 Task: Add 13/15 Count EZ Peel Large Shrimp Raw to the cart.
Action: Mouse moved to (25, 141)
Screenshot: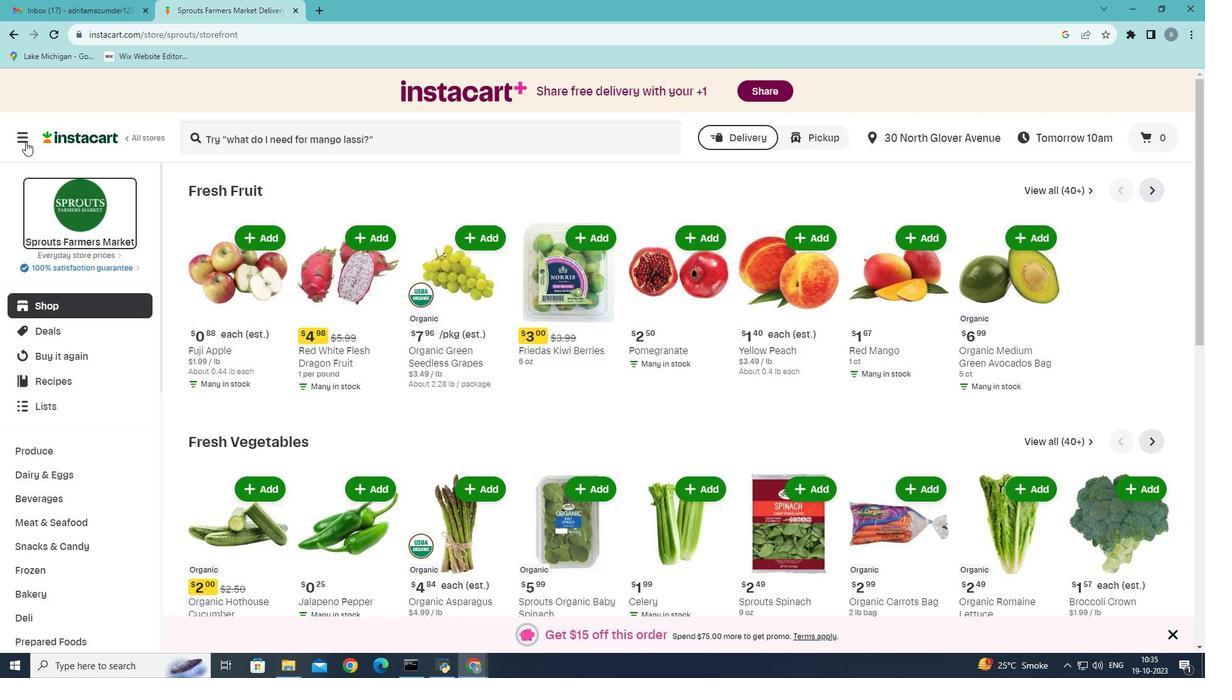
Action: Mouse pressed left at (25, 141)
Screenshot: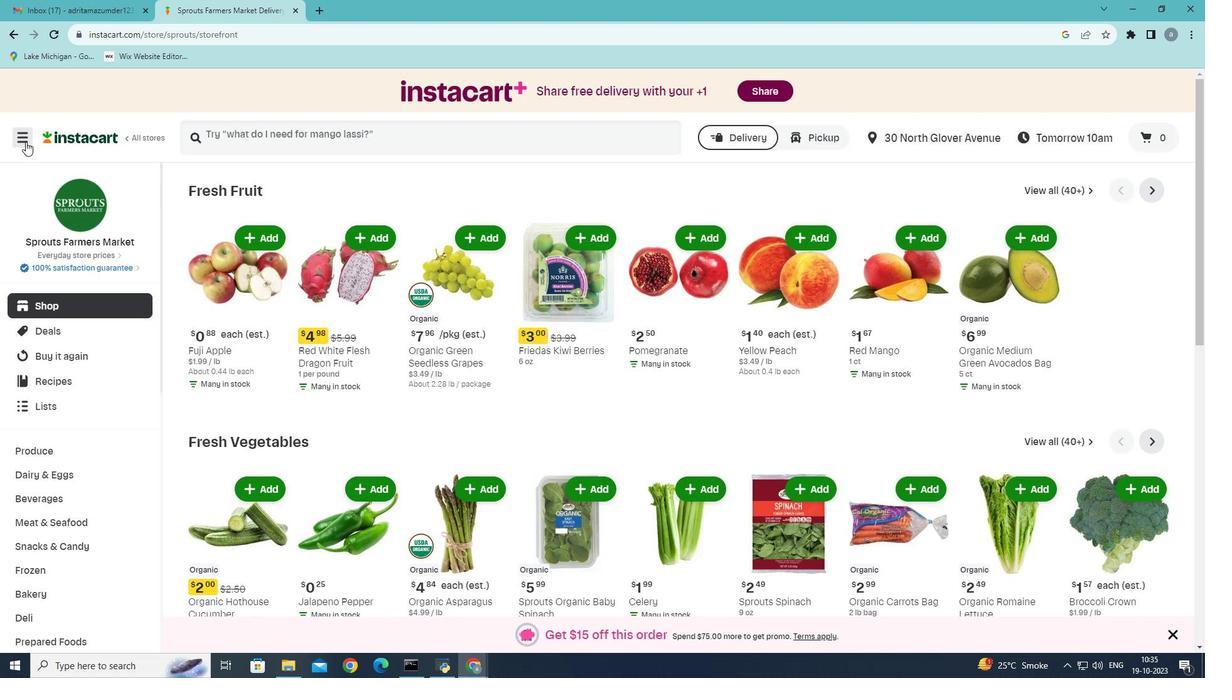 
Action: Mouse moved to (75, 361)
Screenshot: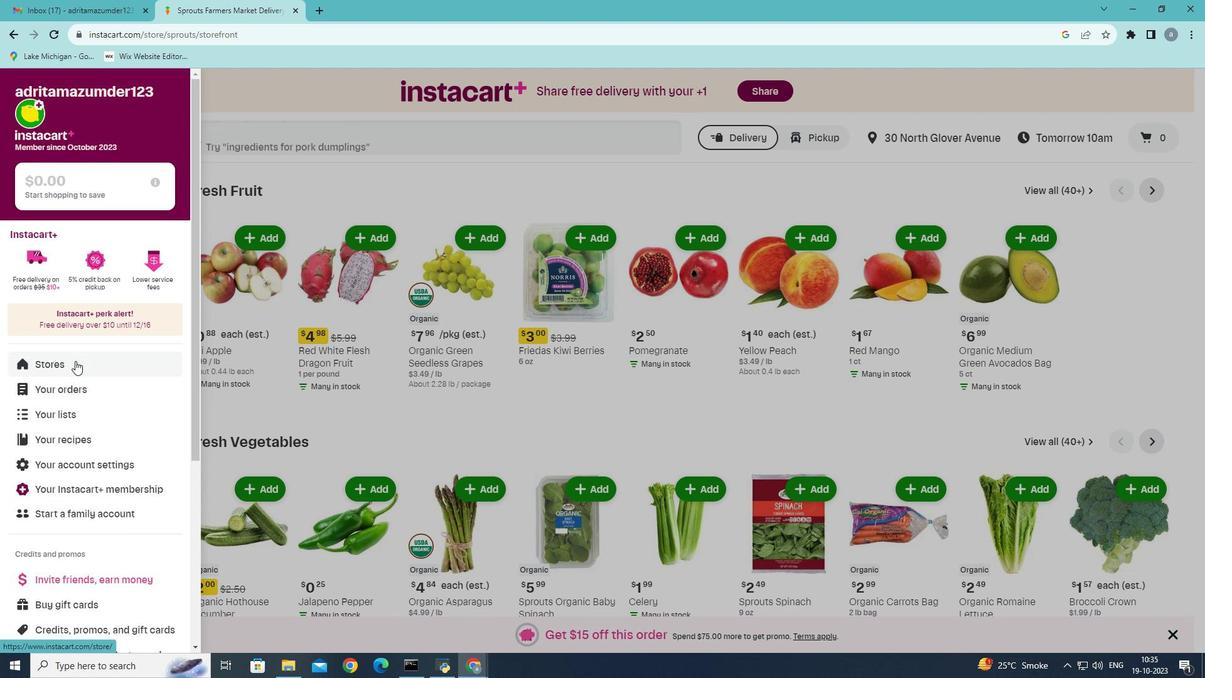 
Action: Mouse pressed left at (75, 361)
Screenshot: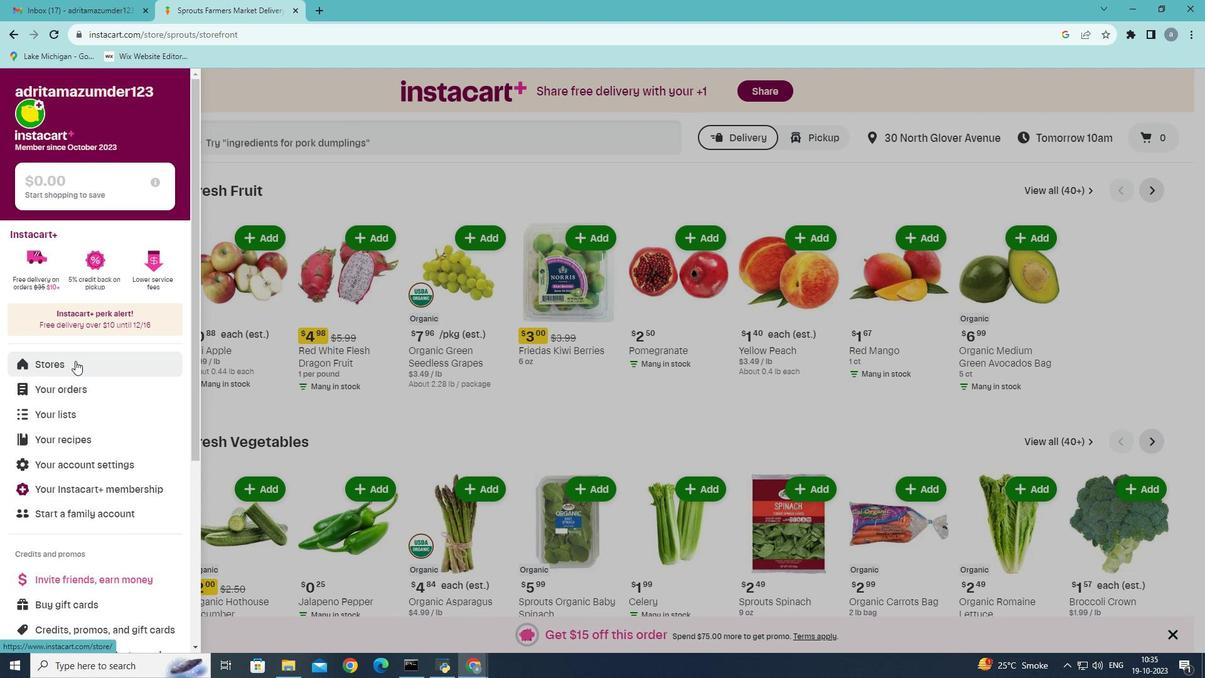 
Action: Mouse moved to (291, 148)
Screenshot: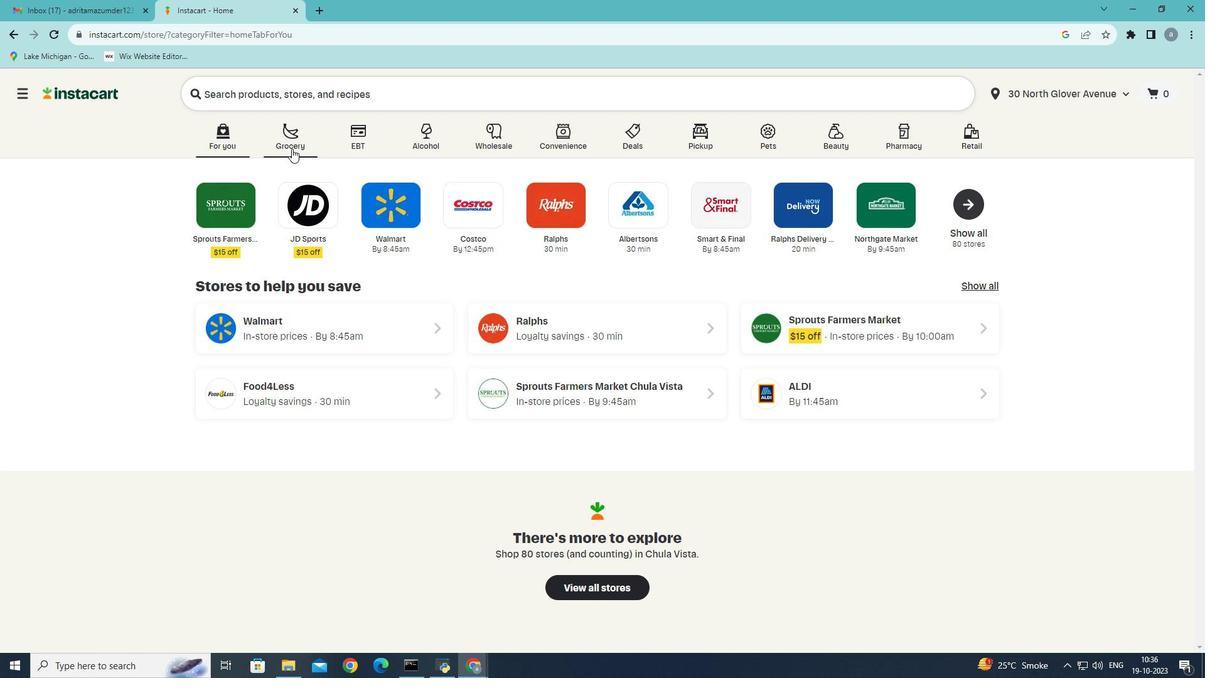 
Action: Mouse pressed left at (291, 148)
Screenshot: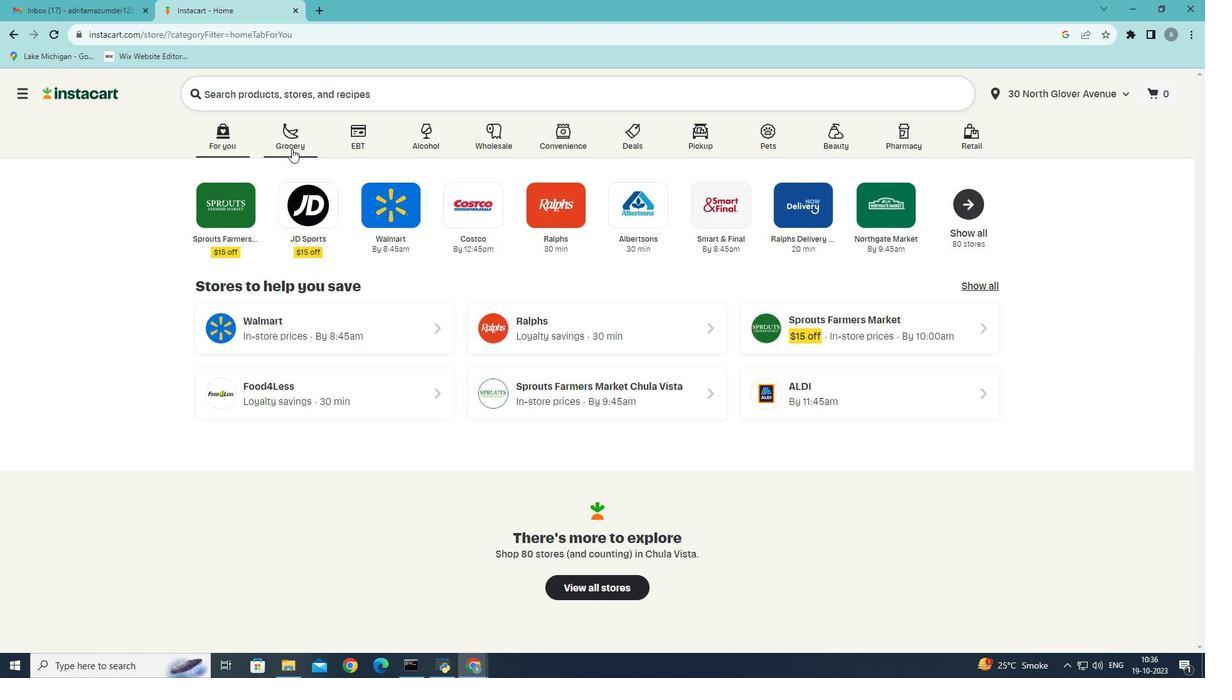 
Action: Mouse moved to (278, 364)
Screenshot: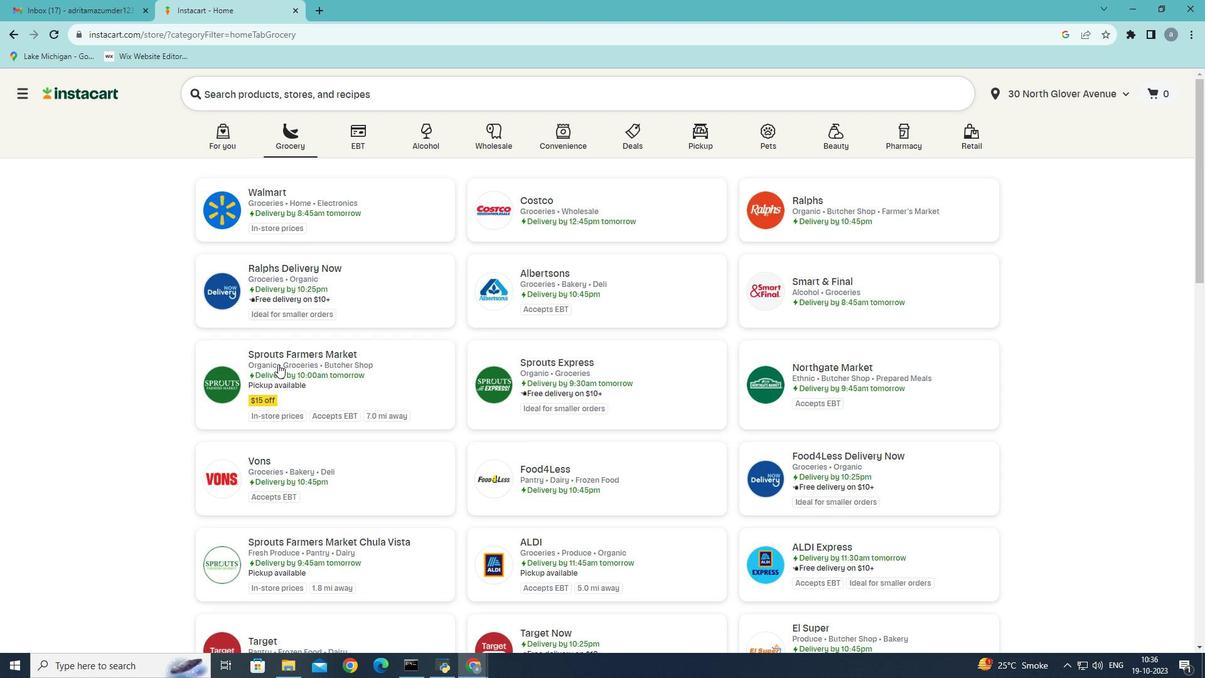 
Action: Mouse pressed left at (278, 364)
Screenshot: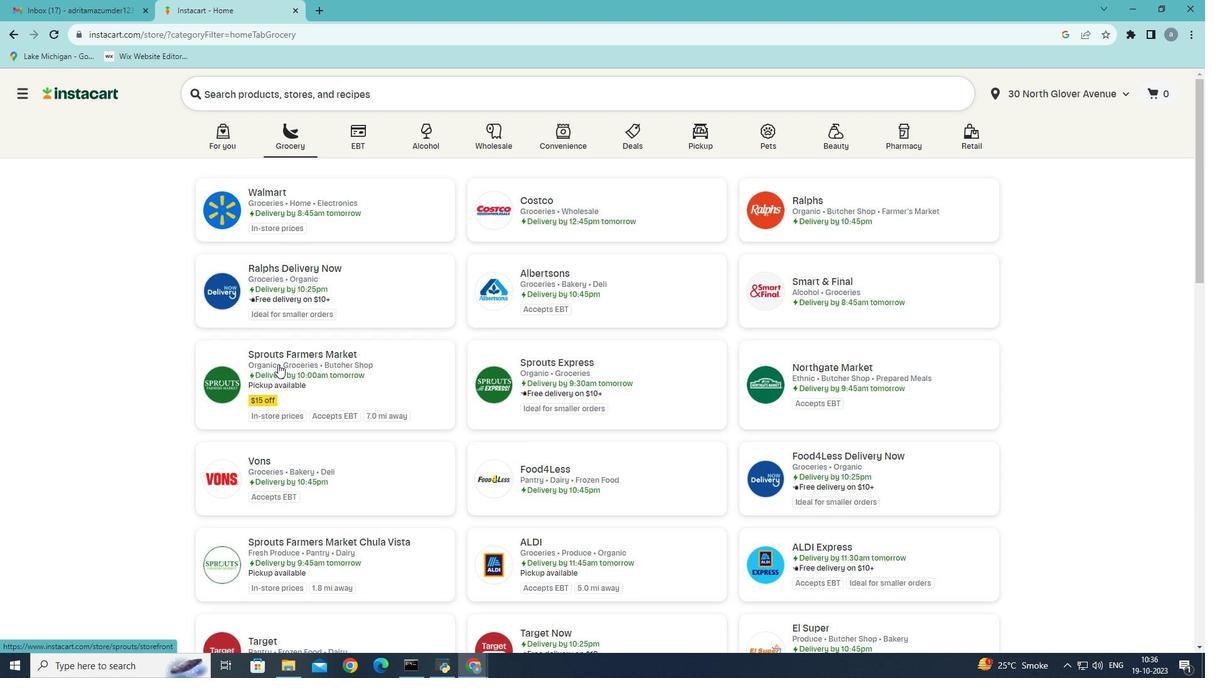 
Action: Mouse moved to (78, 526)
Screenshot: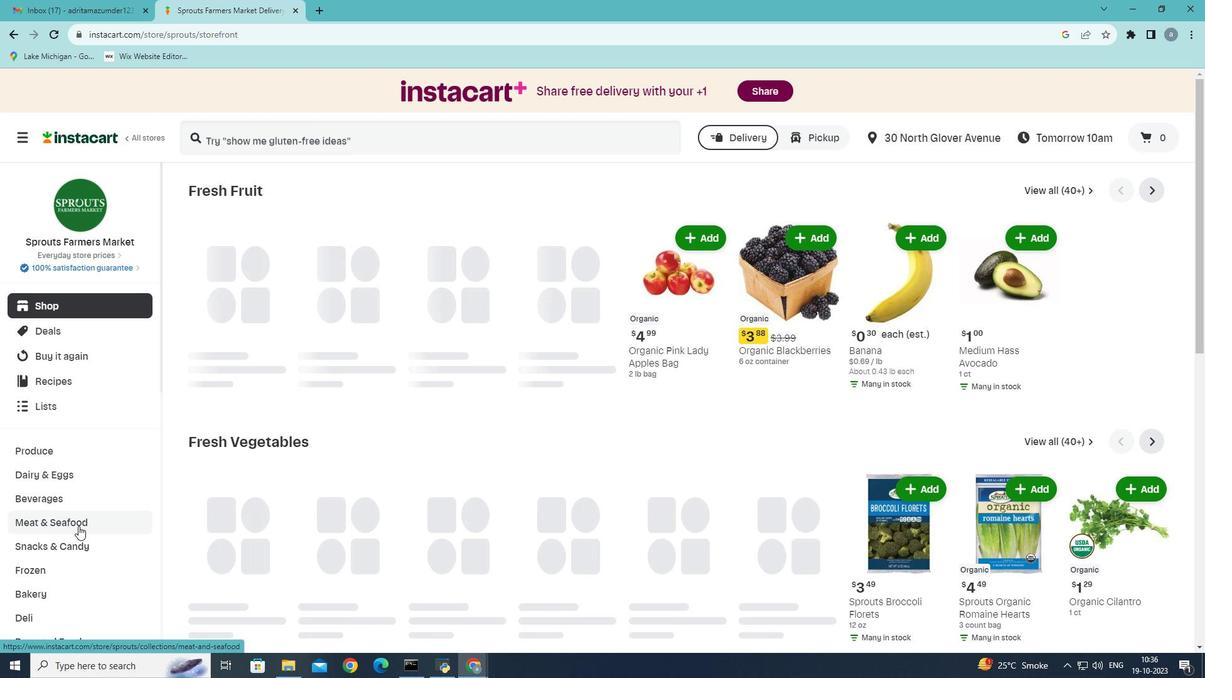 
Action: Mouse pressed left at (78, 526)
Screenshot: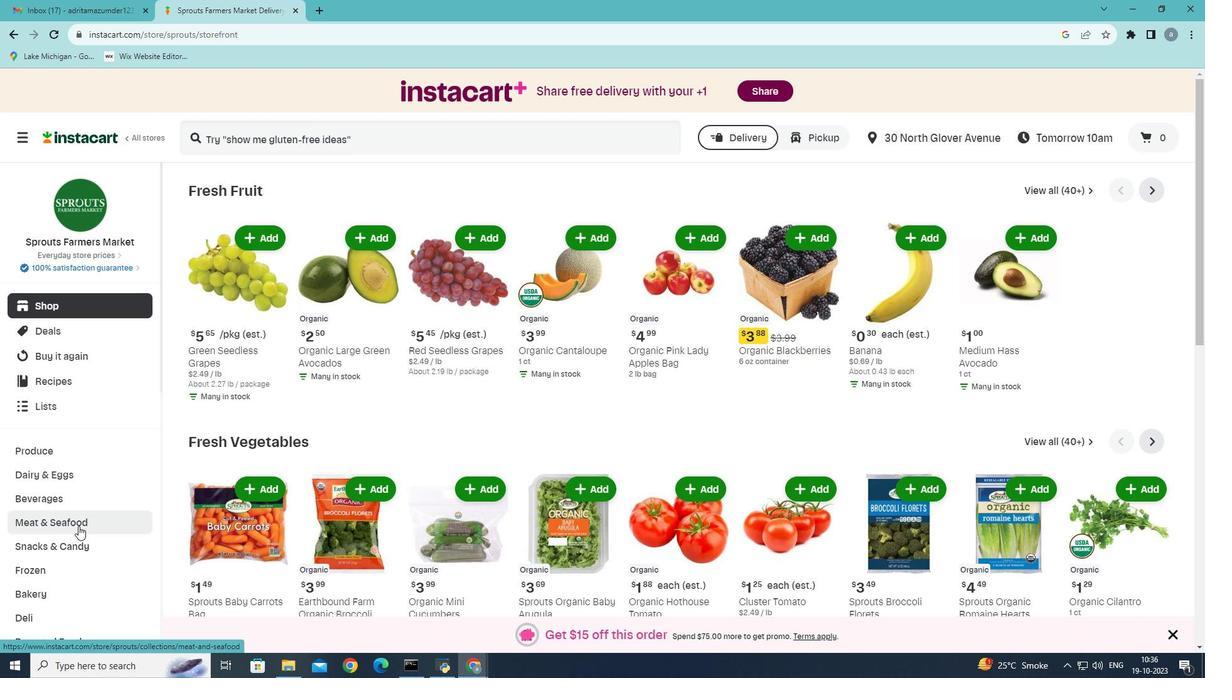 
Action: Mouse moved to (553, 218)
Screenshot: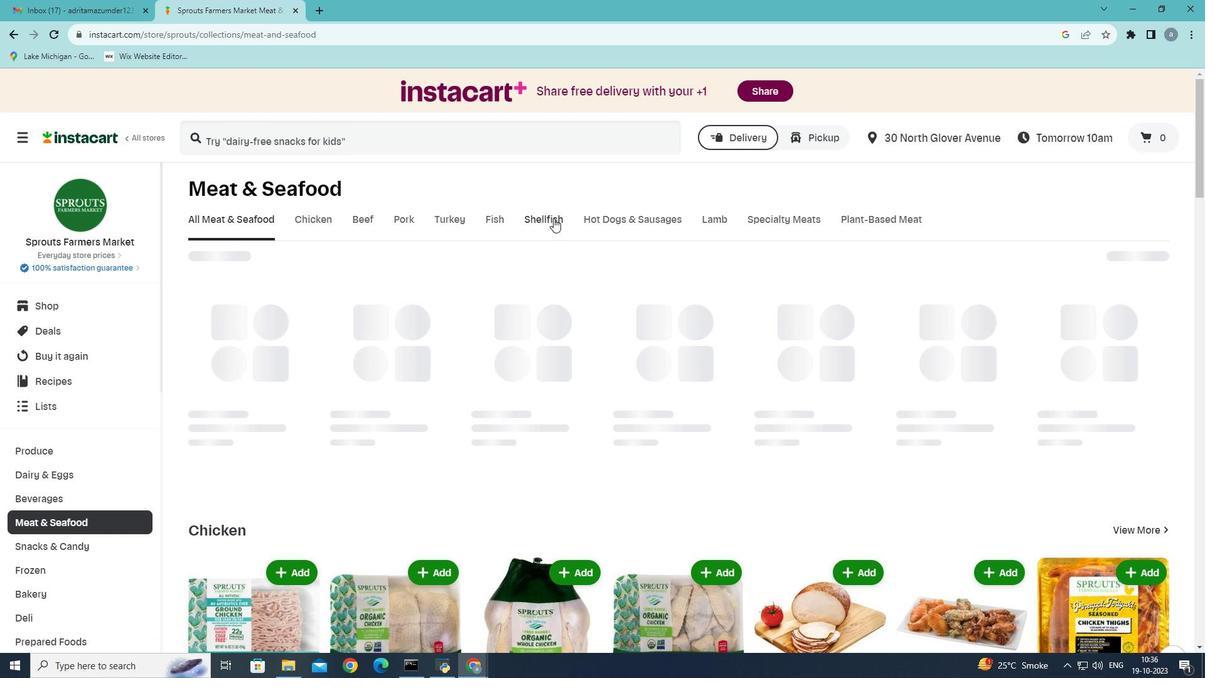 
Action: Mouse pressed left at (553, 218)
Screenshot: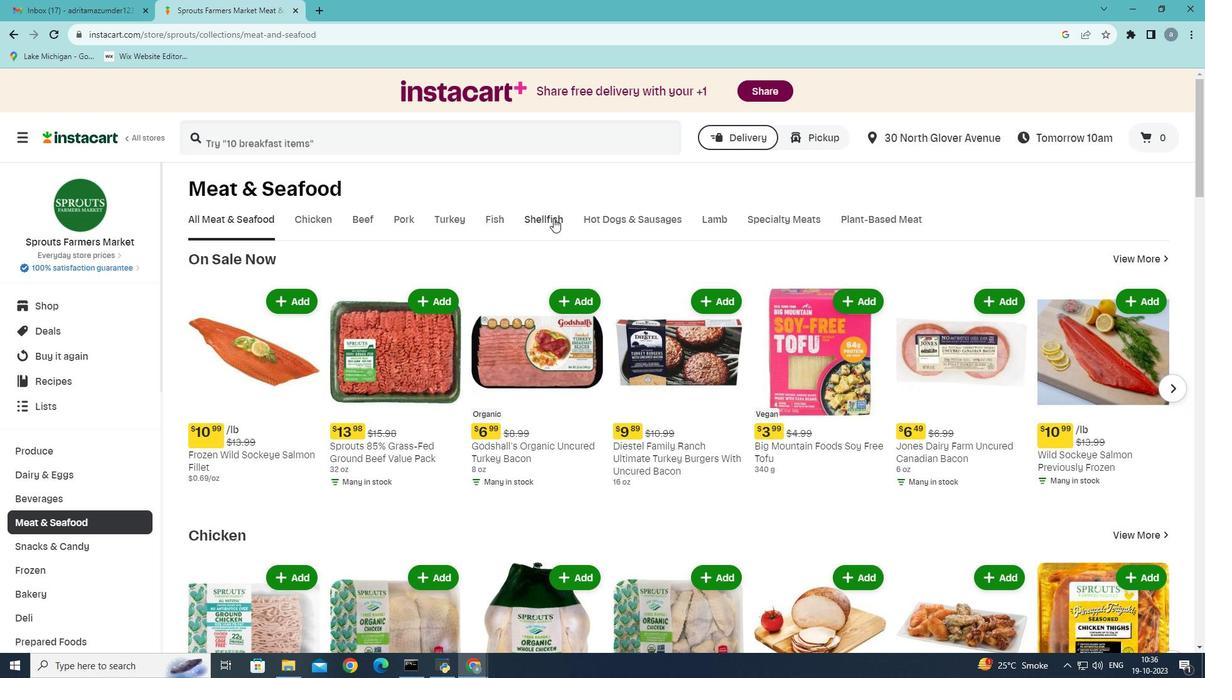 
Action: Mouse moved to (313, 274)
Screenshot: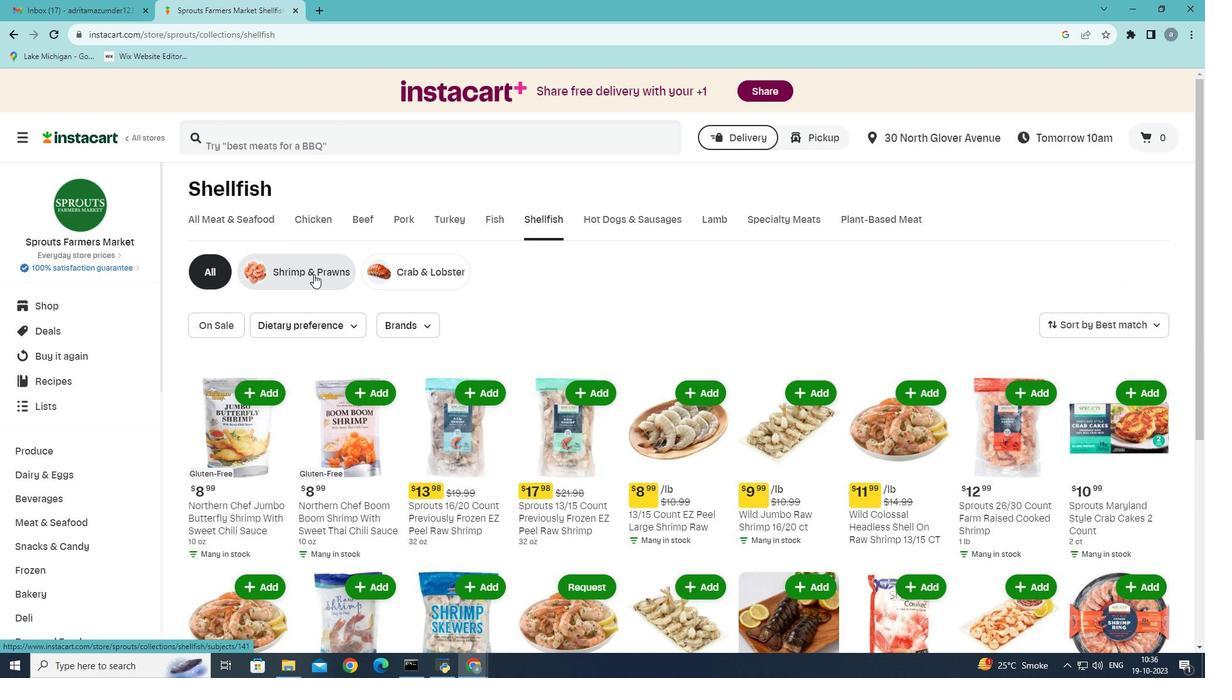 
Action: Mouse pressed left at (313, 274)
Screenshot: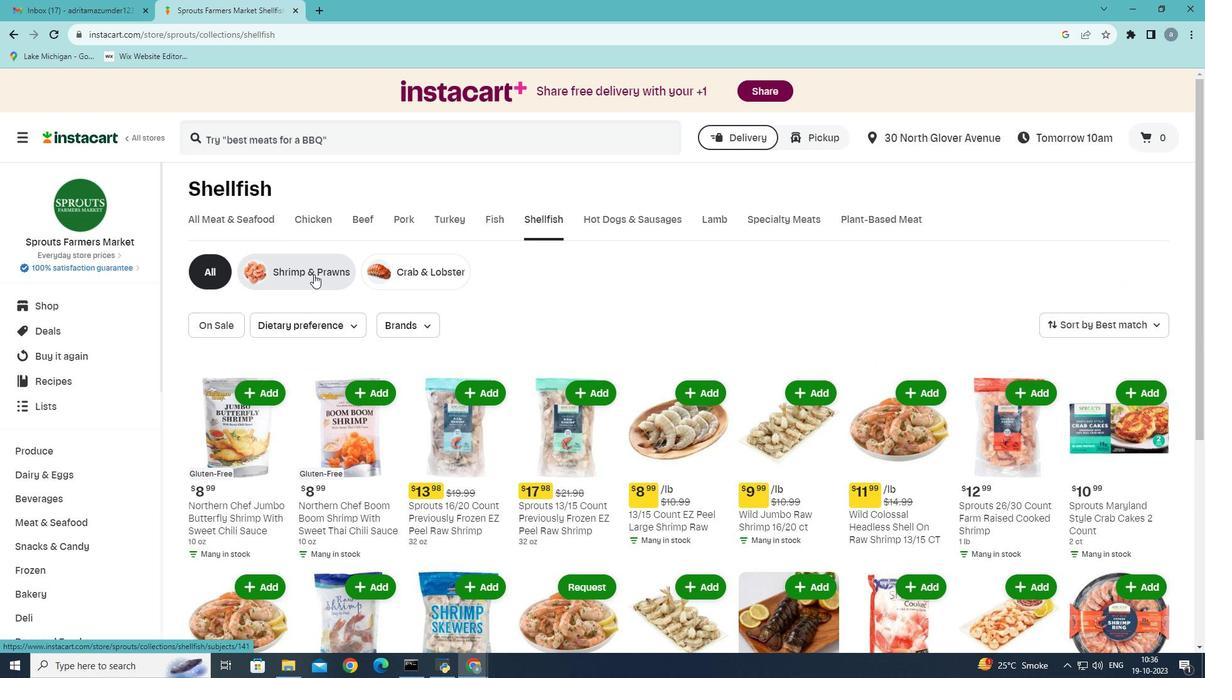 
Action: Mouse moved to (1099, 524)
Screenshot: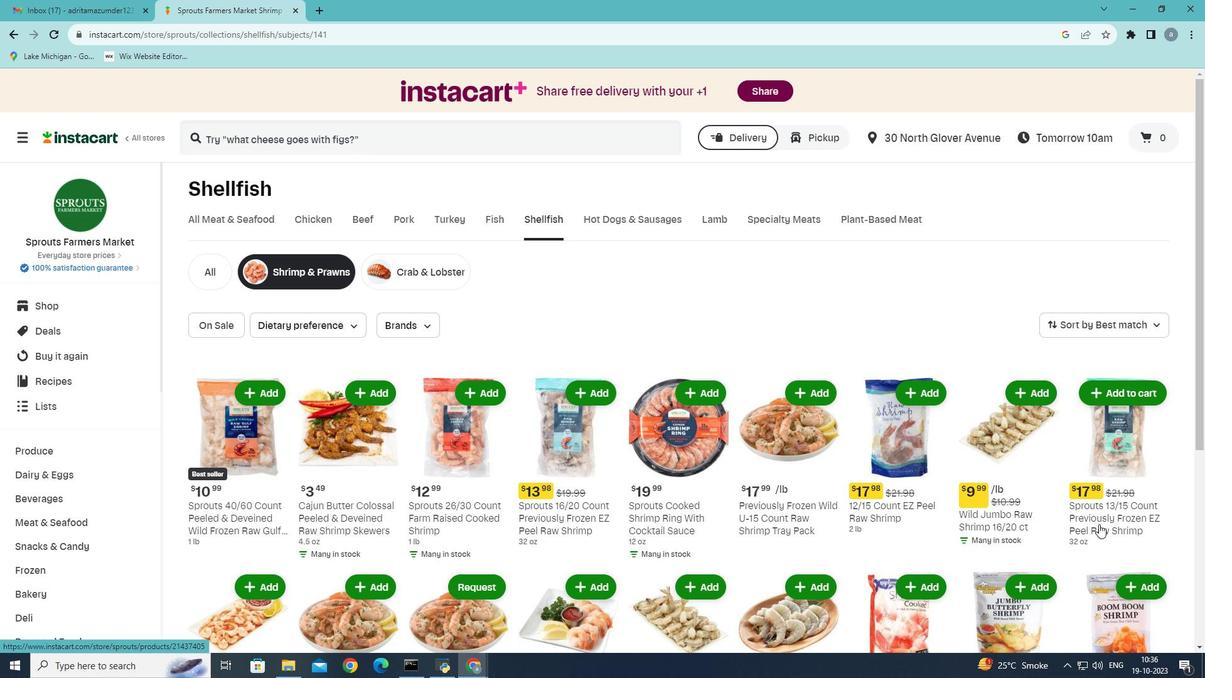 
Action: Mouse scrolled (1099, 523) with delta (0, 0)
Screenshot: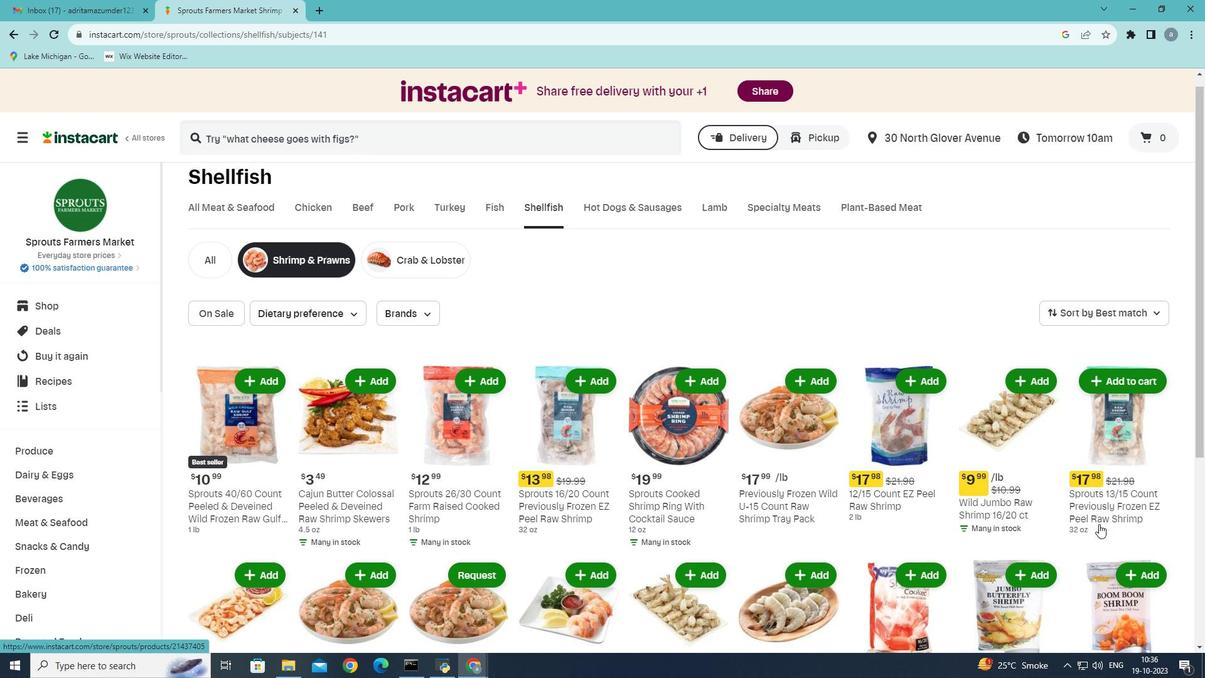 
Action: Mouse scrolled (1099, 523) with delta (0, 0)
Screenshot: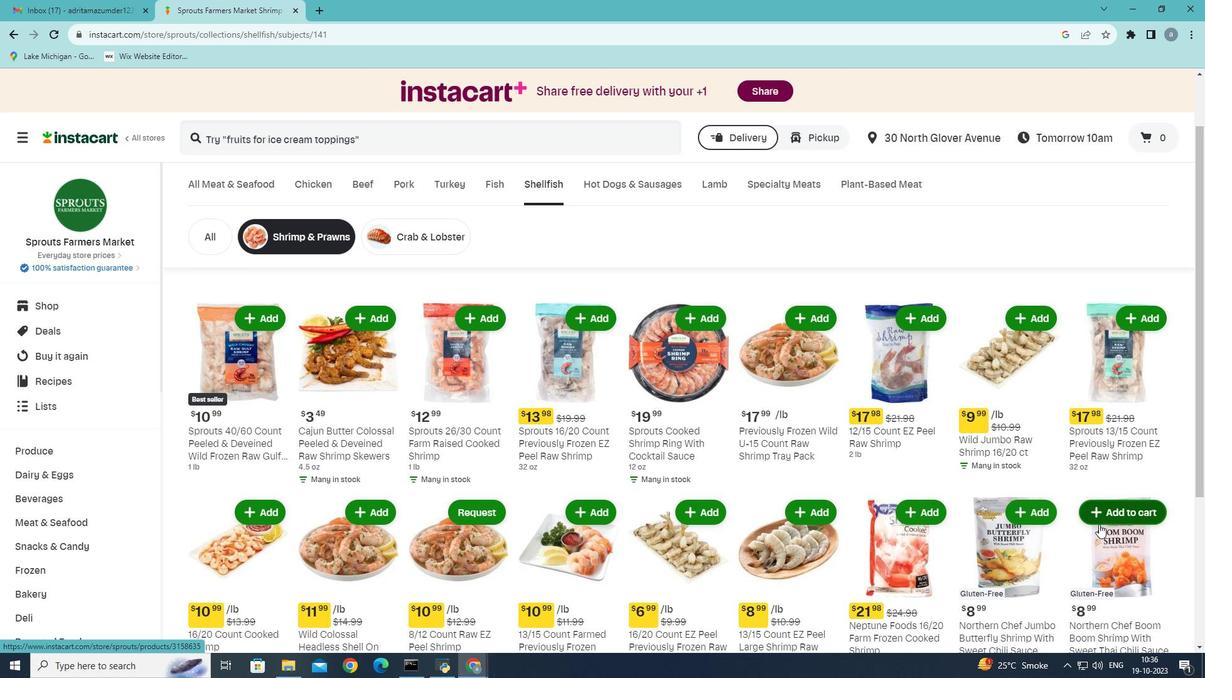 
Action: Mouse scrolled (1099, 523) with delta (0, 0)
Screenshot: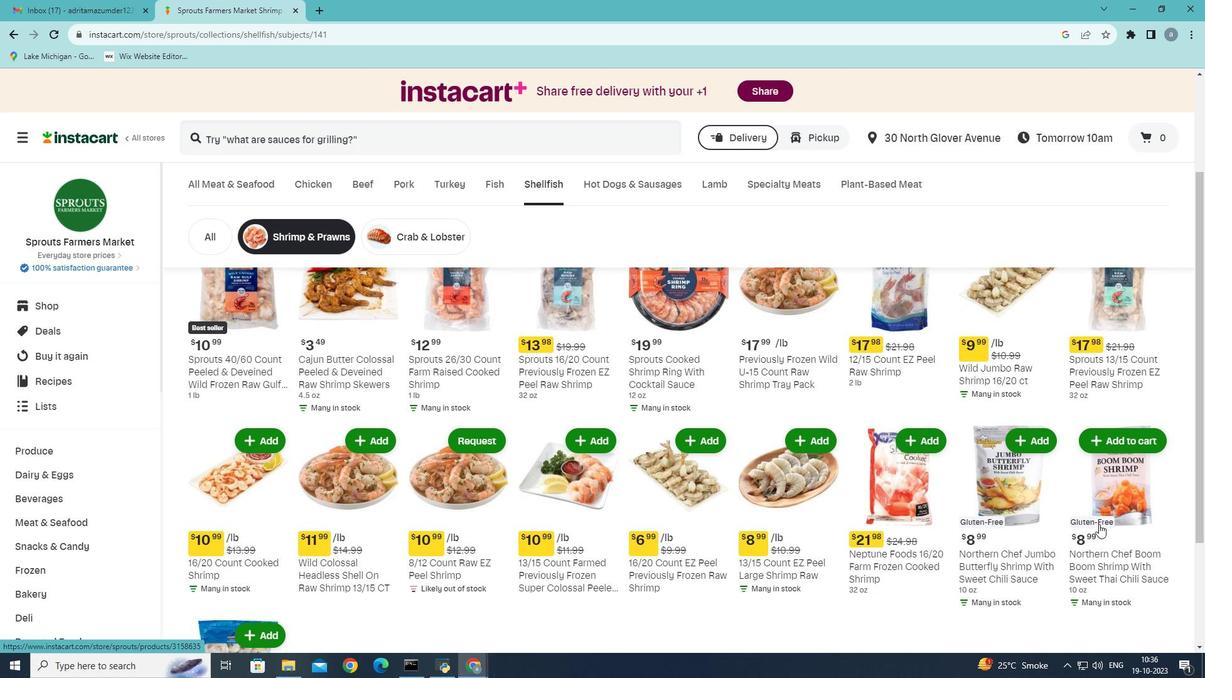 
Action: Mouse moved to (944, 529)
Screenshot: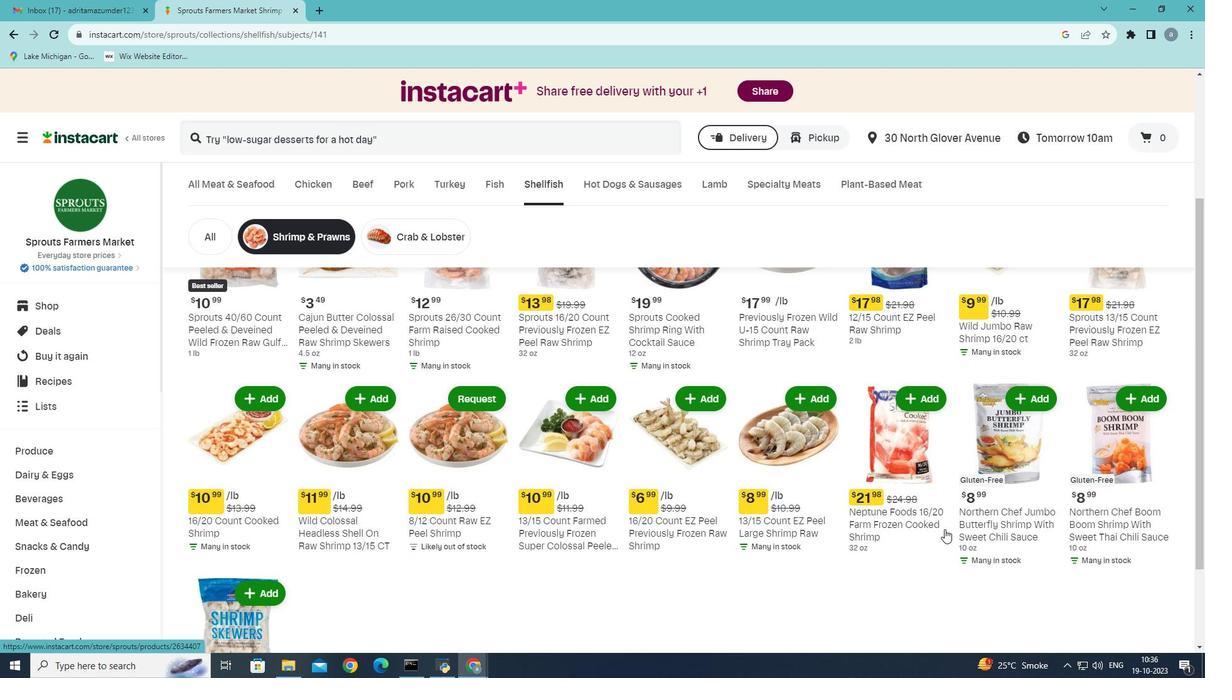 
Action: Mouse scrolled (944, 528) with delta (0, 0)
Screenshot: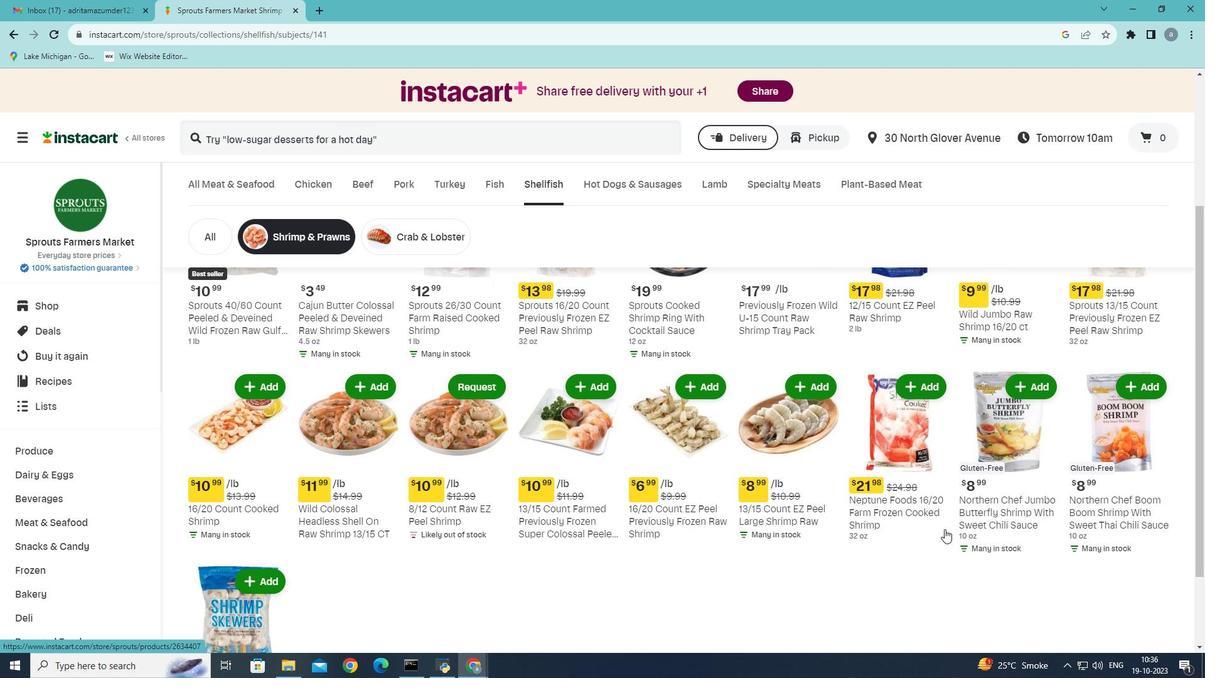 
Action: Mouse scrolled (944, 528) with delta (0, 0)
Screenshot: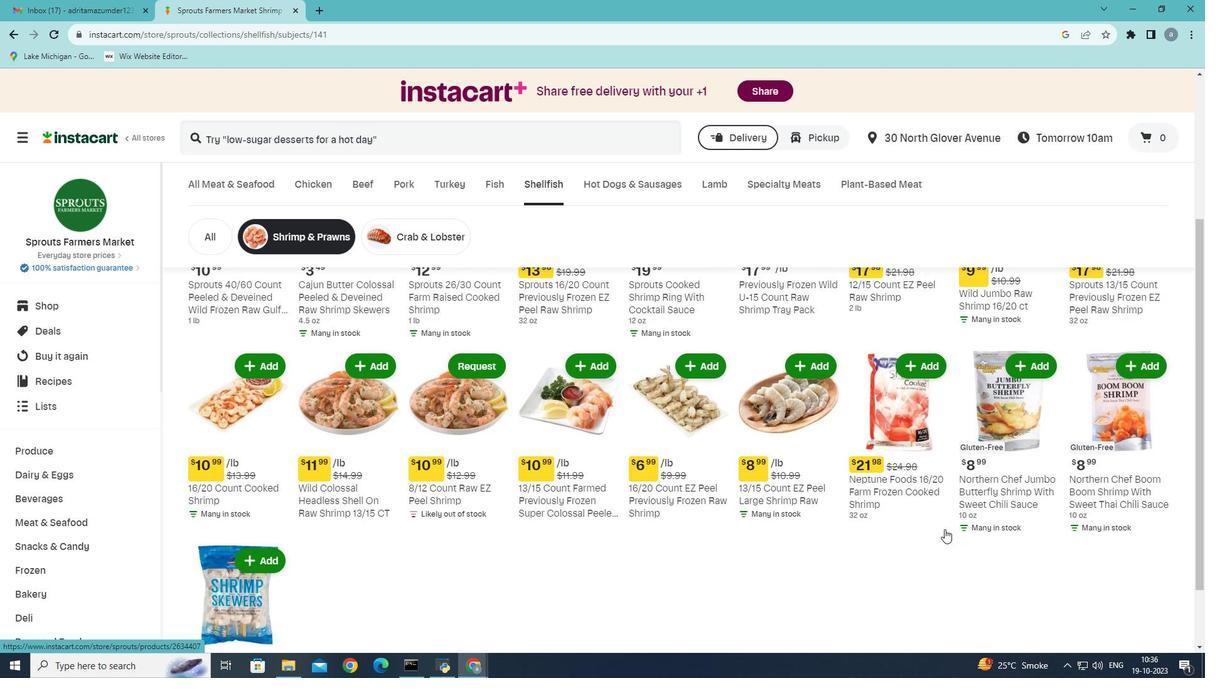 
Action: Mouse scrolled (944, 528) with delta (0, 0)
Screenshot: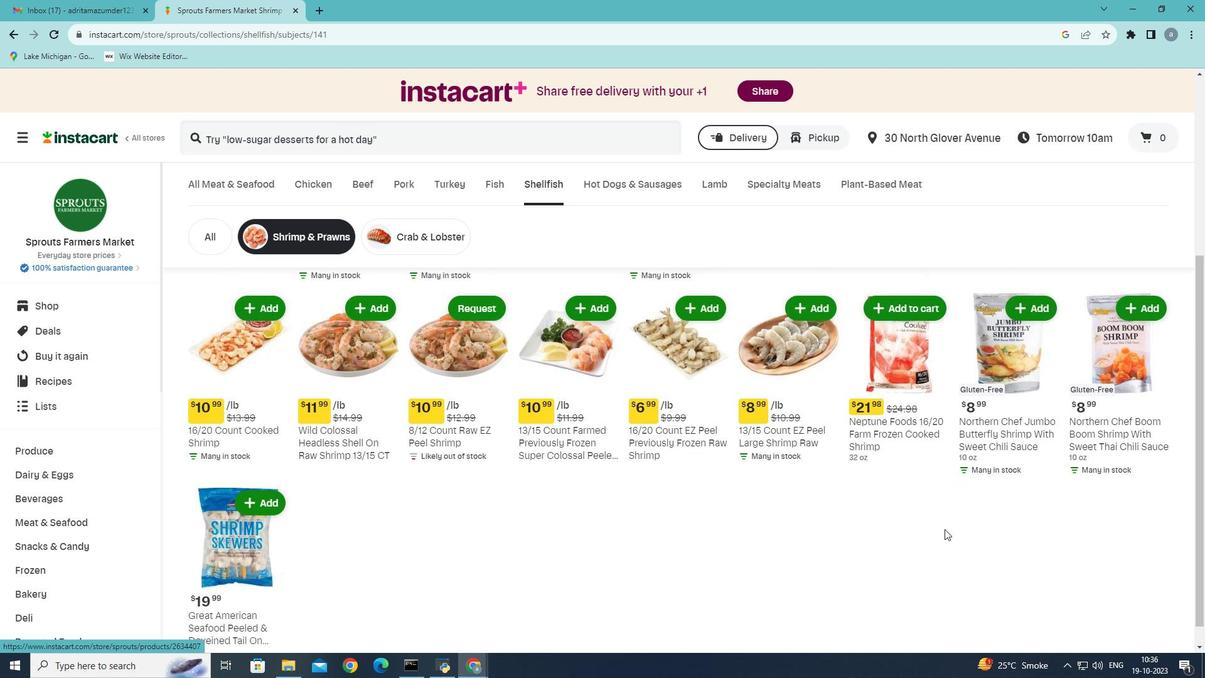 
Action: Mouse moved to (794, 496)
Screenshot: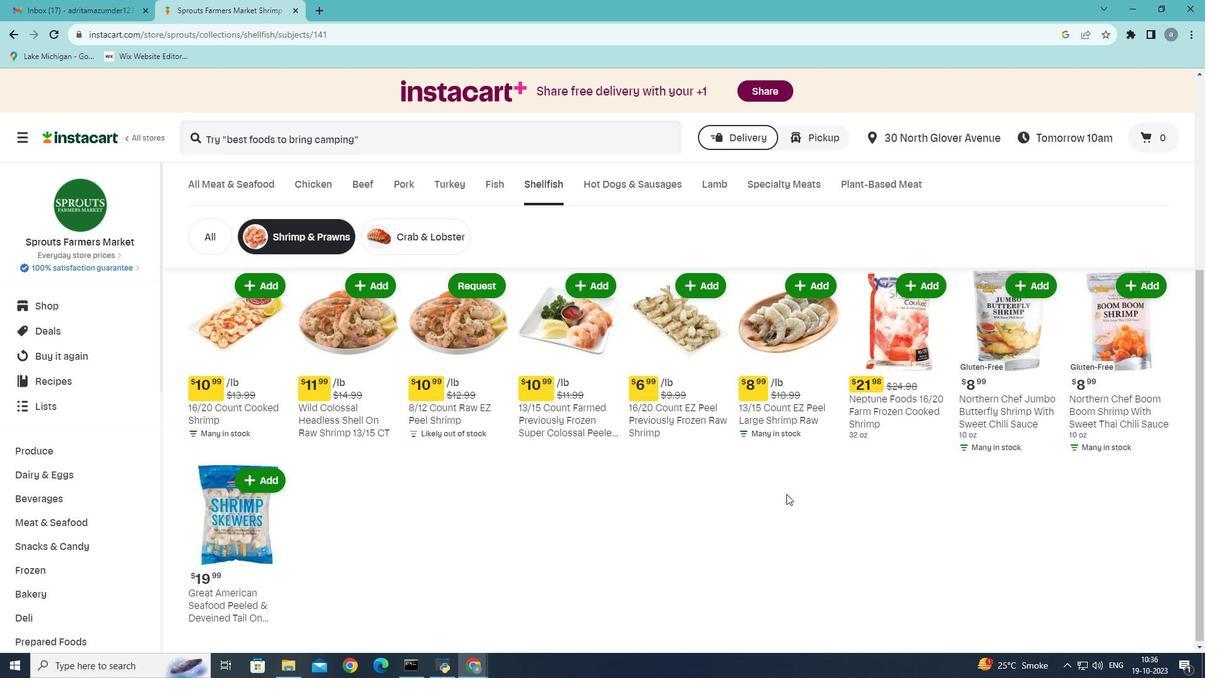 
Action: Mouse scrolled (794, 497) with delta (0, 0)
Screenshot: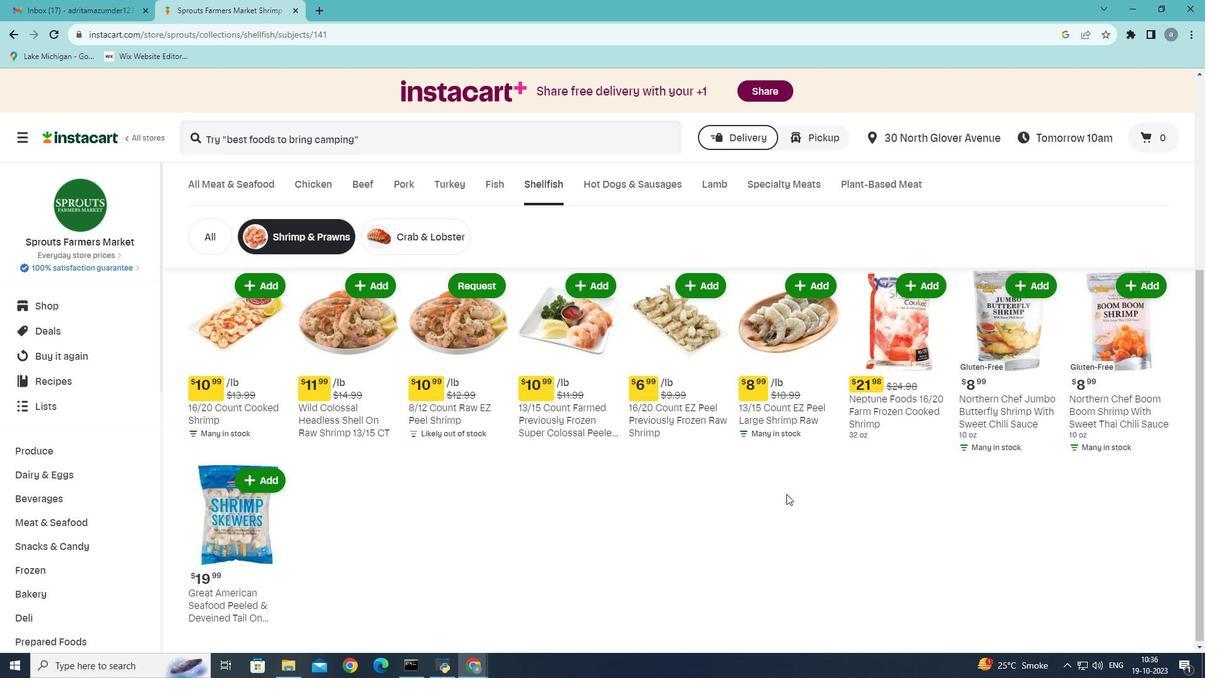 
Action: Mouse moved to (192, 241)
Screenshot: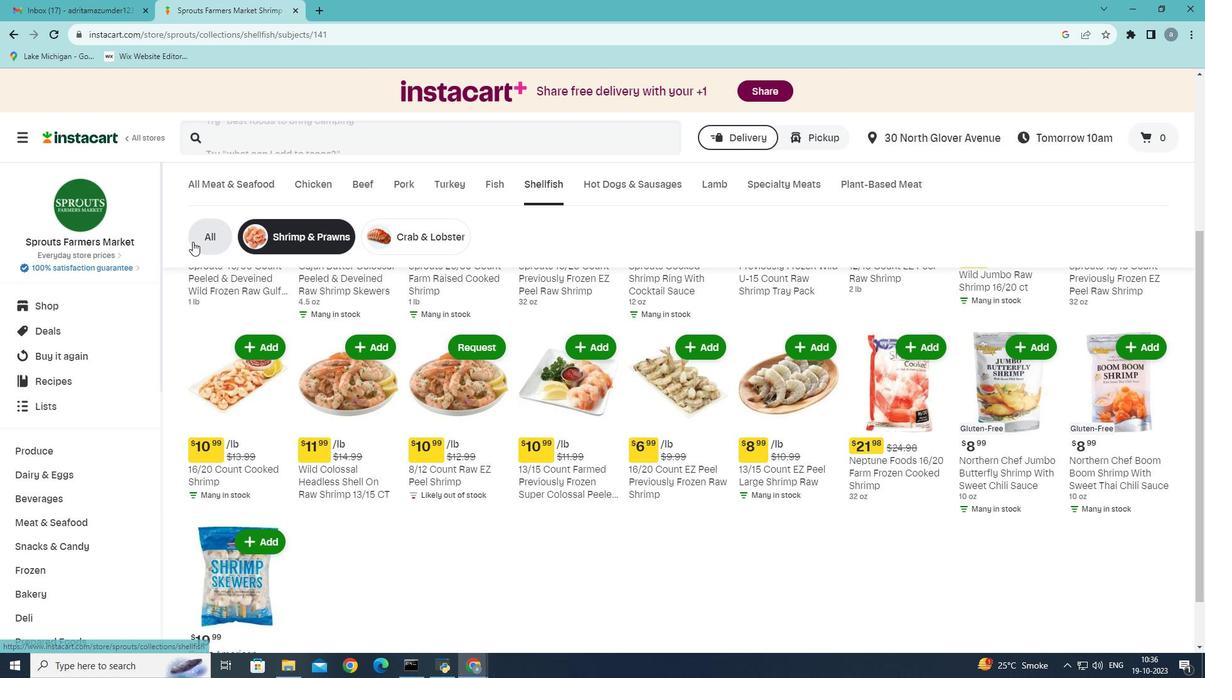 
Action: Mouse pressed left at (192, 241)
Screenshot: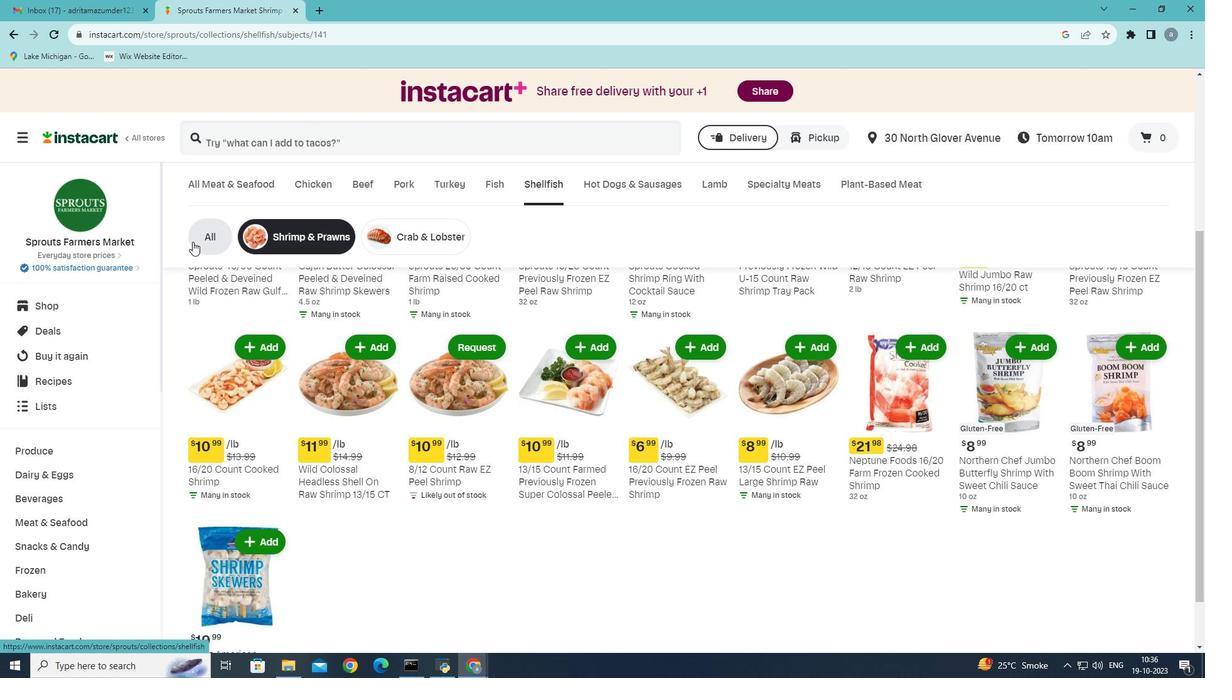
Action: Mouse moved to (566, 463)
Screenshot: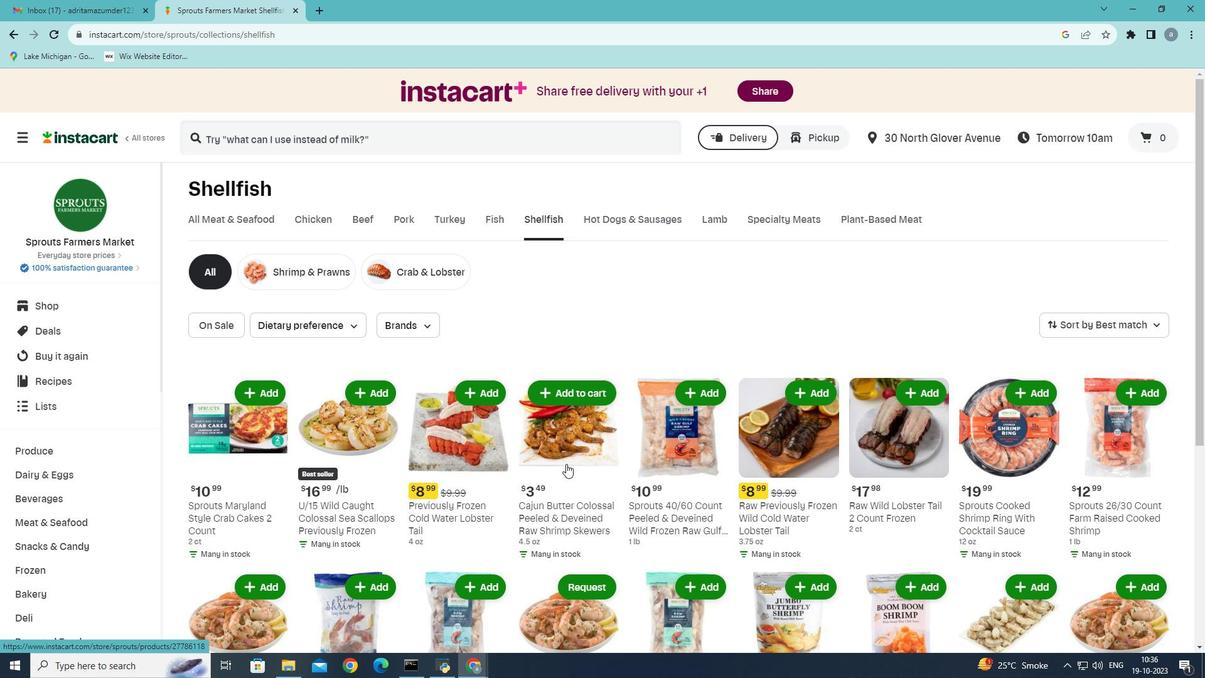 
Action: Mouse scrolled (566, 463) with delta (0, 0)
Screenshot: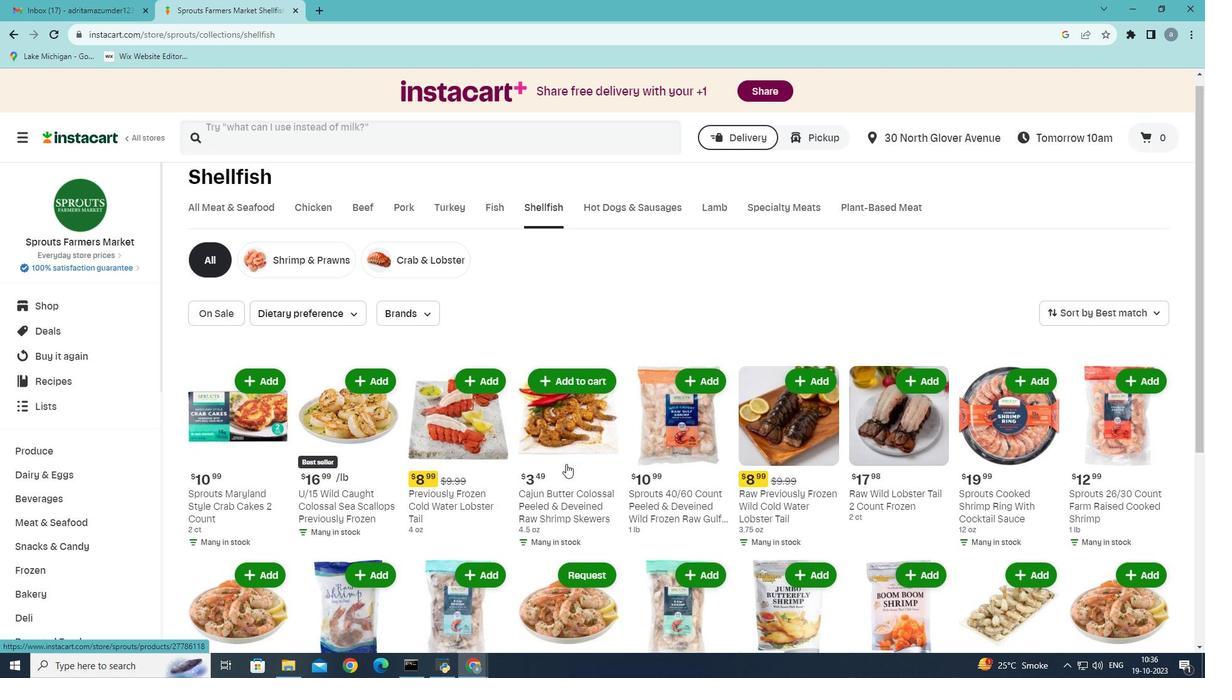 
Action: Mouse moved to (577, 463)
Screenshot: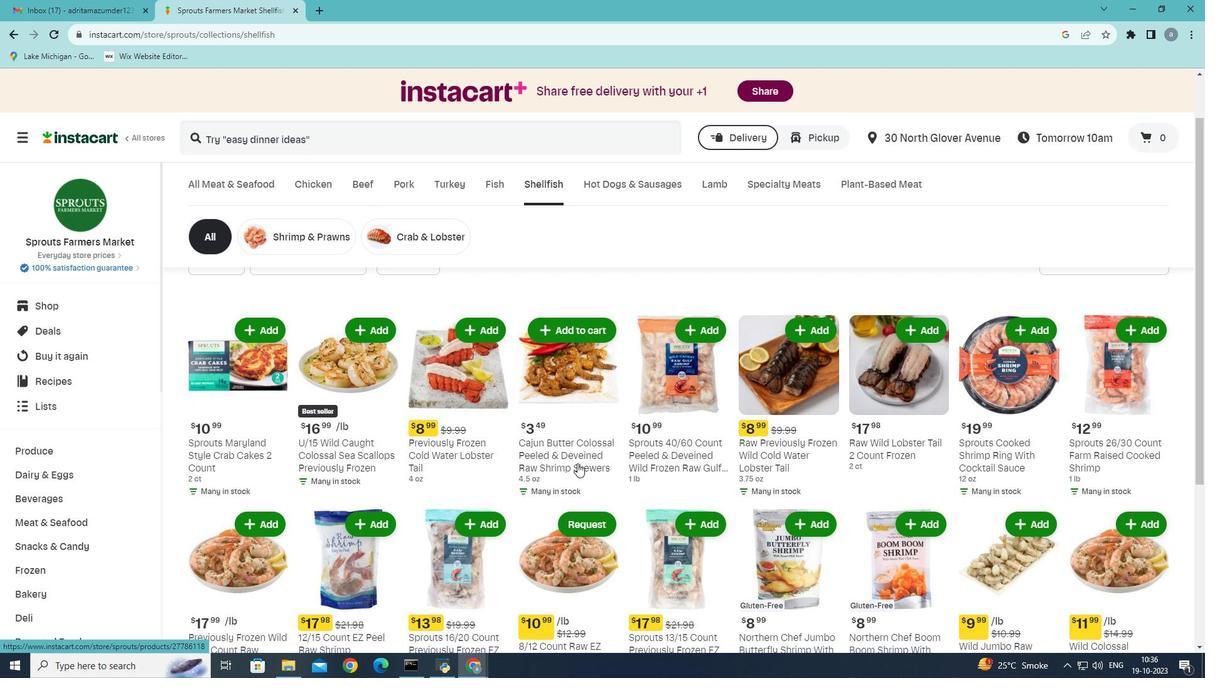 
Action: Mouse scrolled (577, 462) with delta (0, 0)
Screenshot: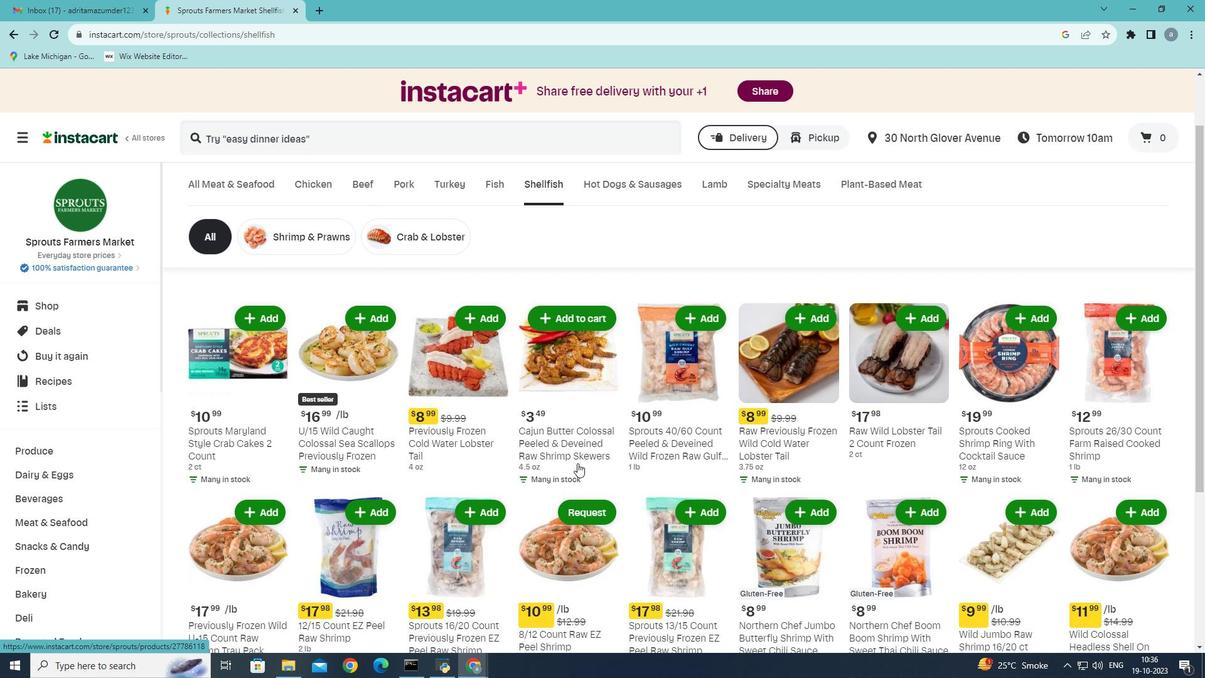 
Action: Mouse moved to (578, 462)
Screenshot: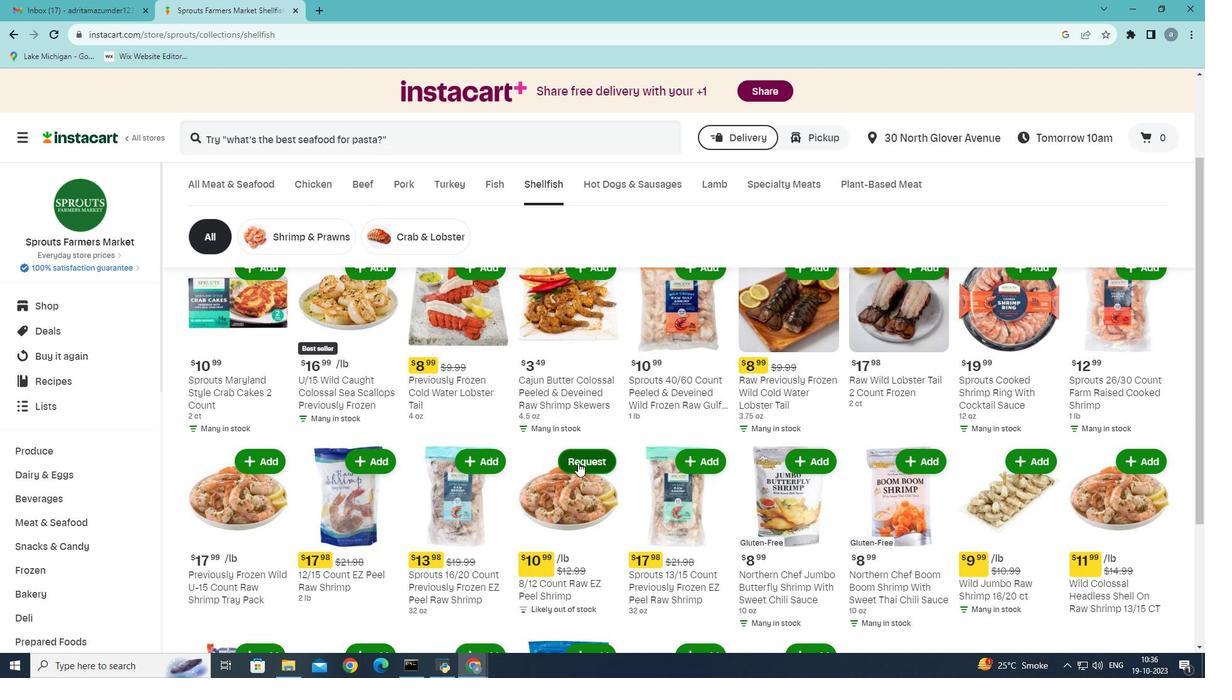 
Action: Mouse scrolled (578, 462) with delta (0, 0)
Screenshot: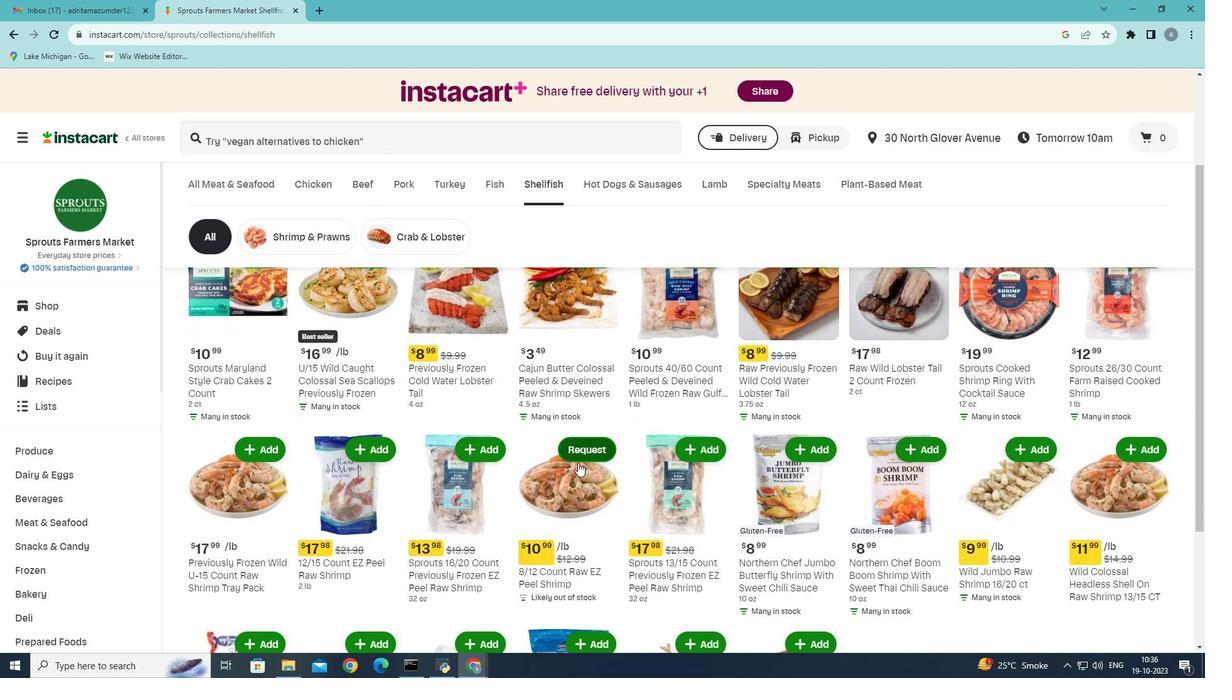 
Action: Mouse moved to (623, 460)
Screenshot: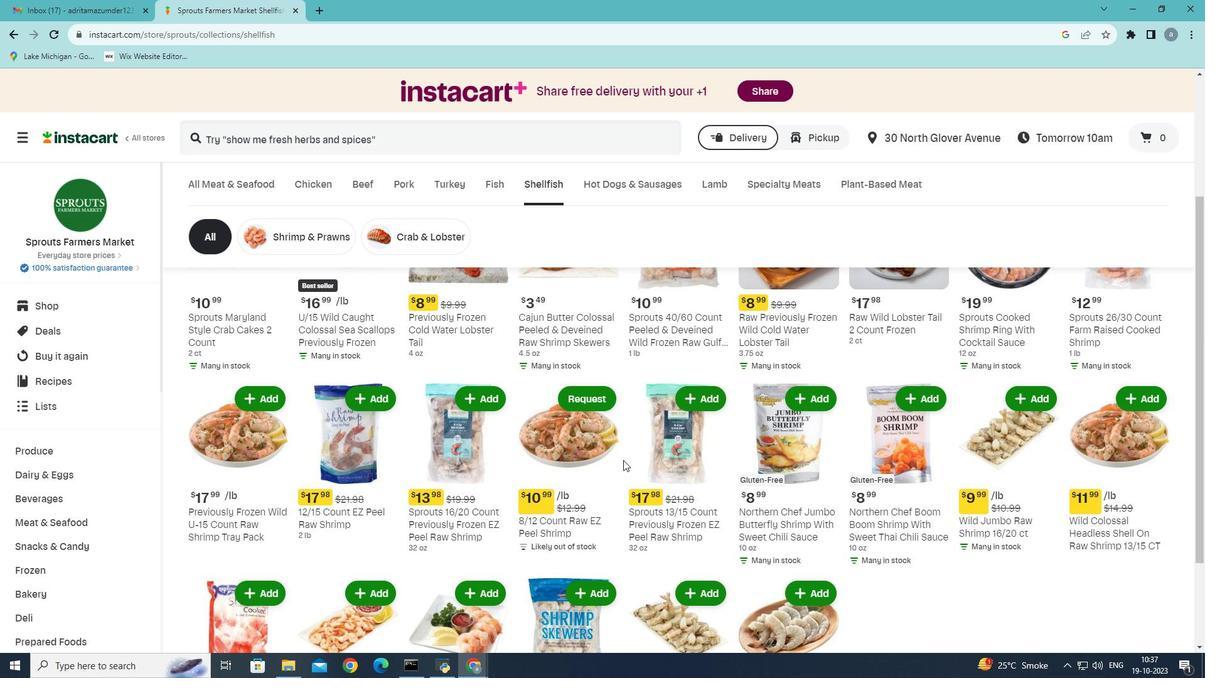 
Action: Mouse scrolled (623, 459) with delta (0, 0)
Screenshot: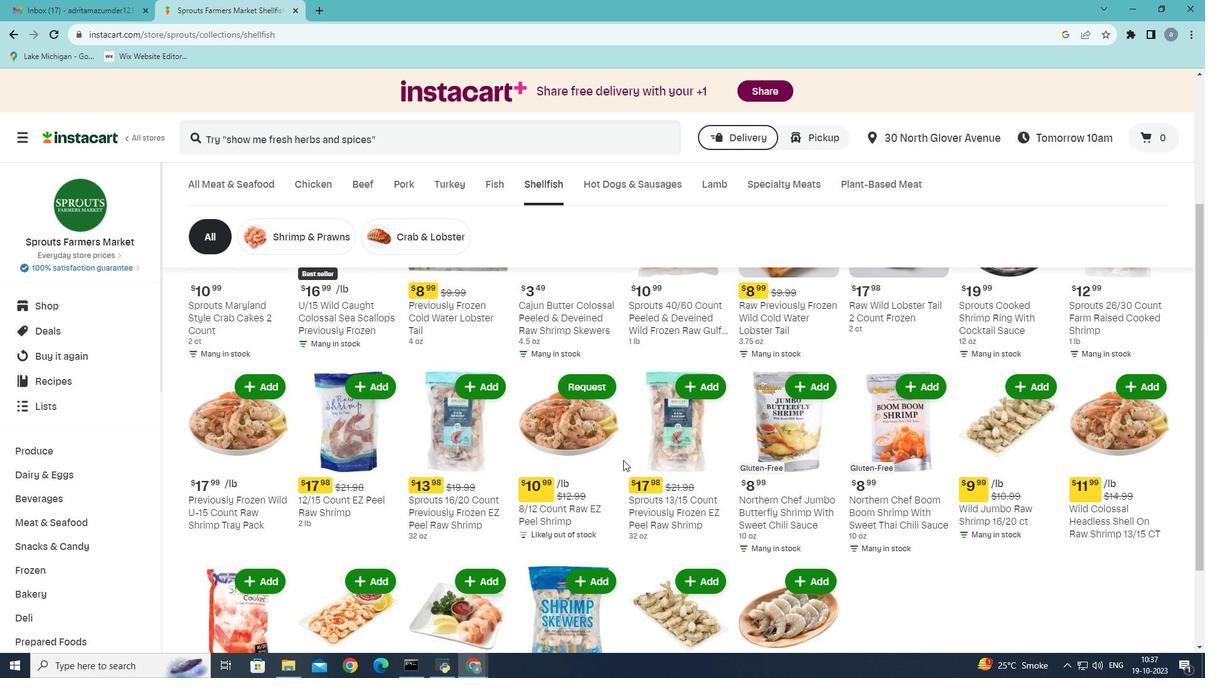 
Action: Mouse moved to (685, 457)
Screenshot: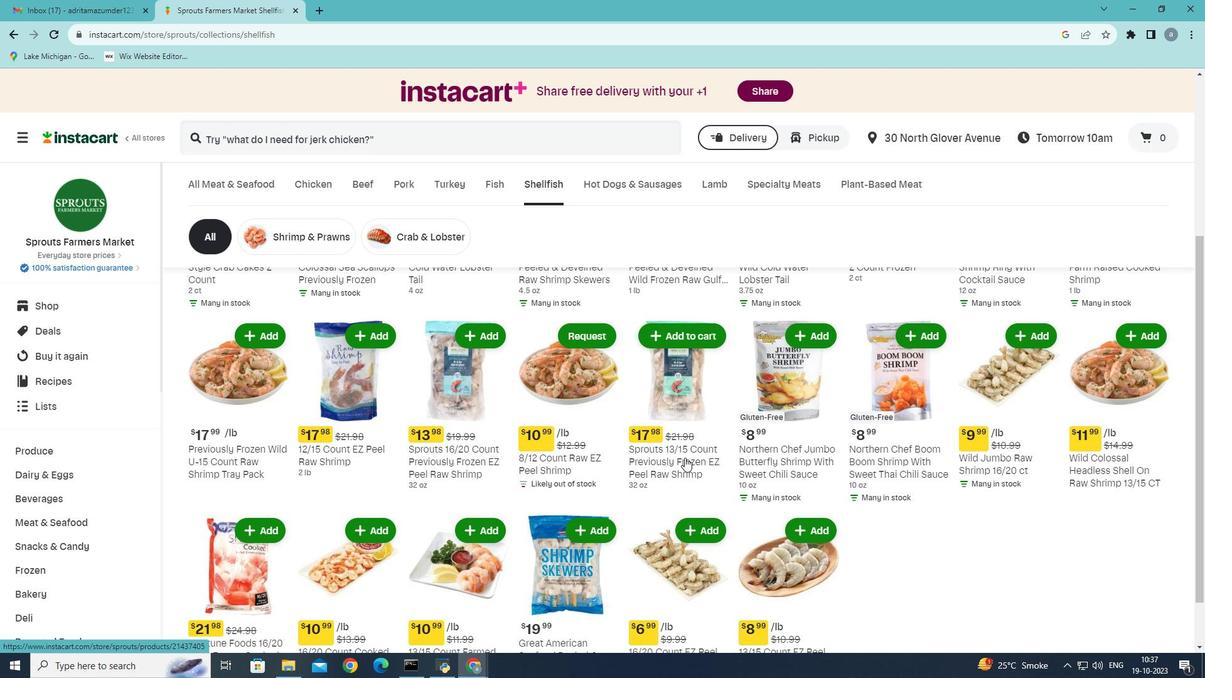 
Action: Mouse scrolled (685, 457) with delta (0, 0)
Screenshot: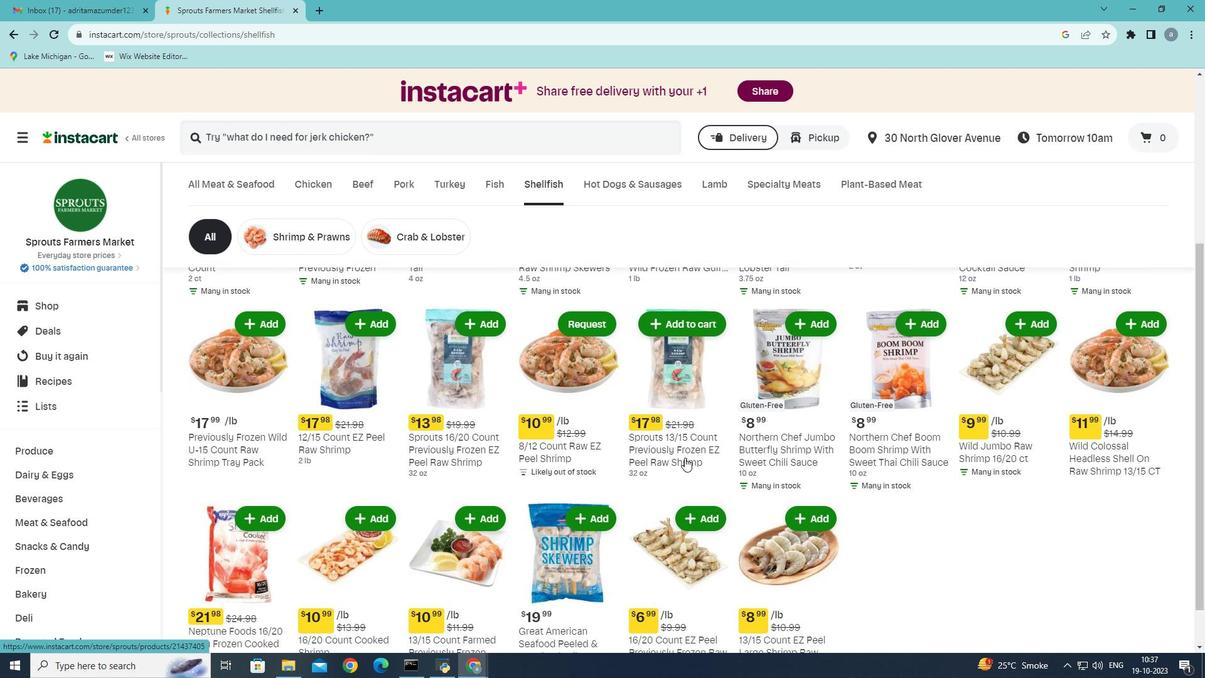 
Action: Mouse moved to (667, 463)
Screenshot: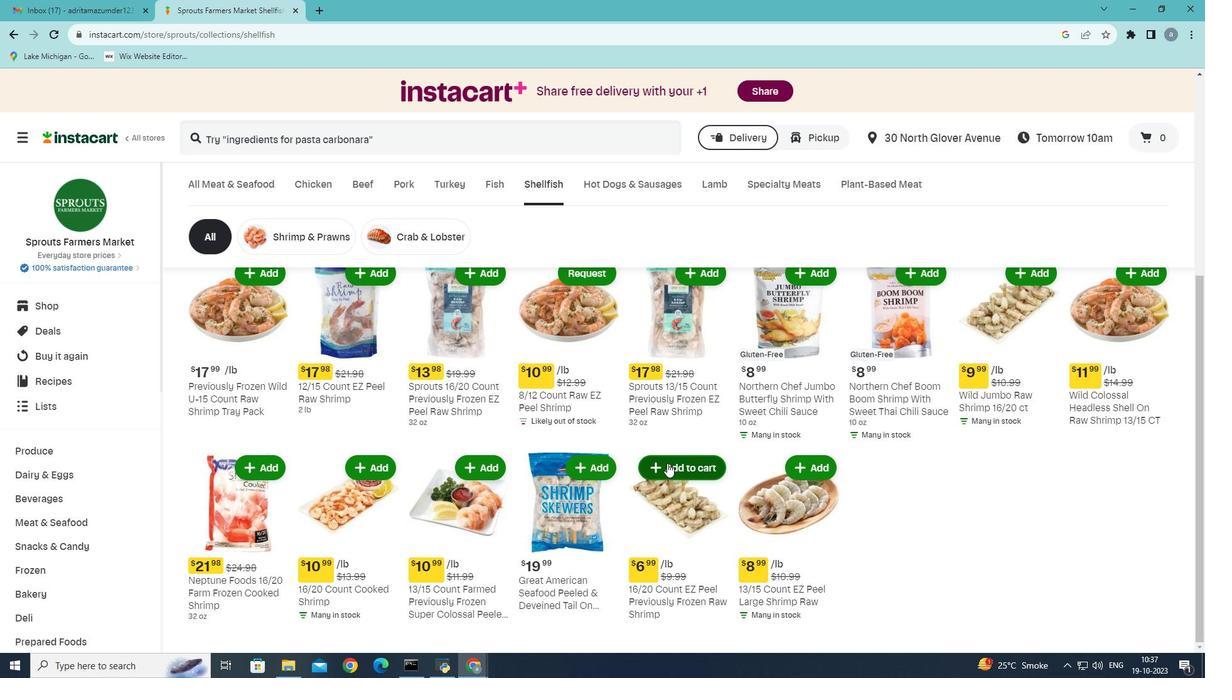 
Action: Mouse scrolled (667, 462) with delta (0, 0)
Screenshot: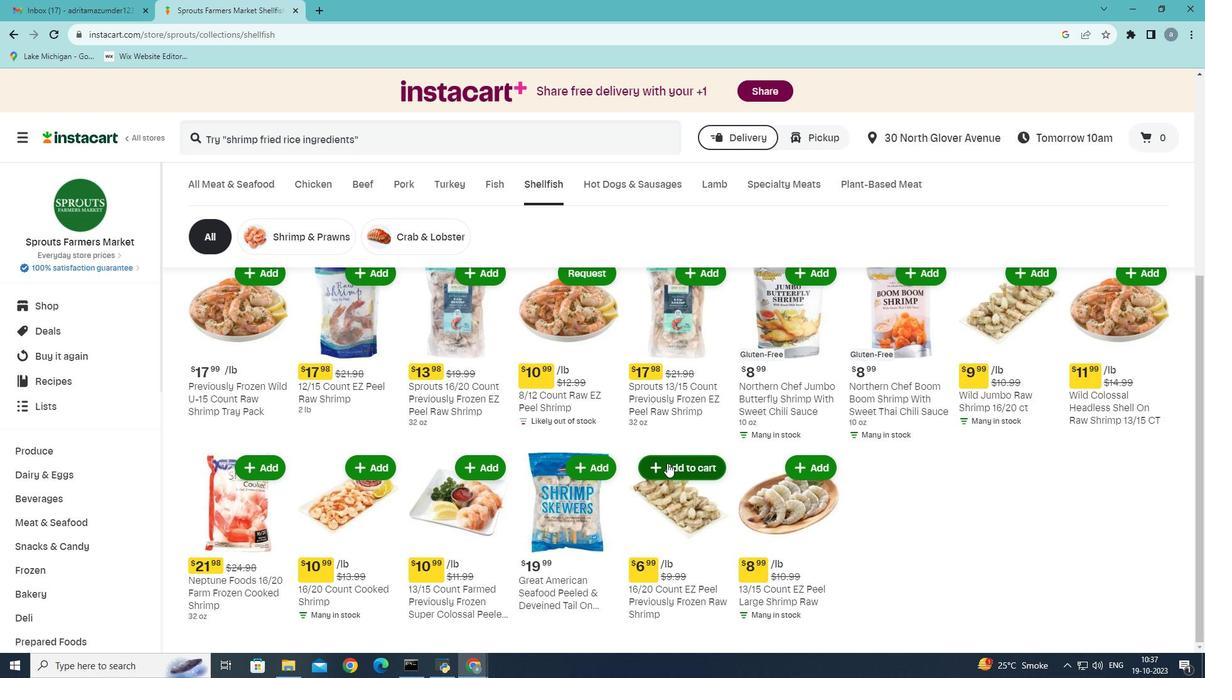
Action: Mouse moved to (825, 470)
Screenshot: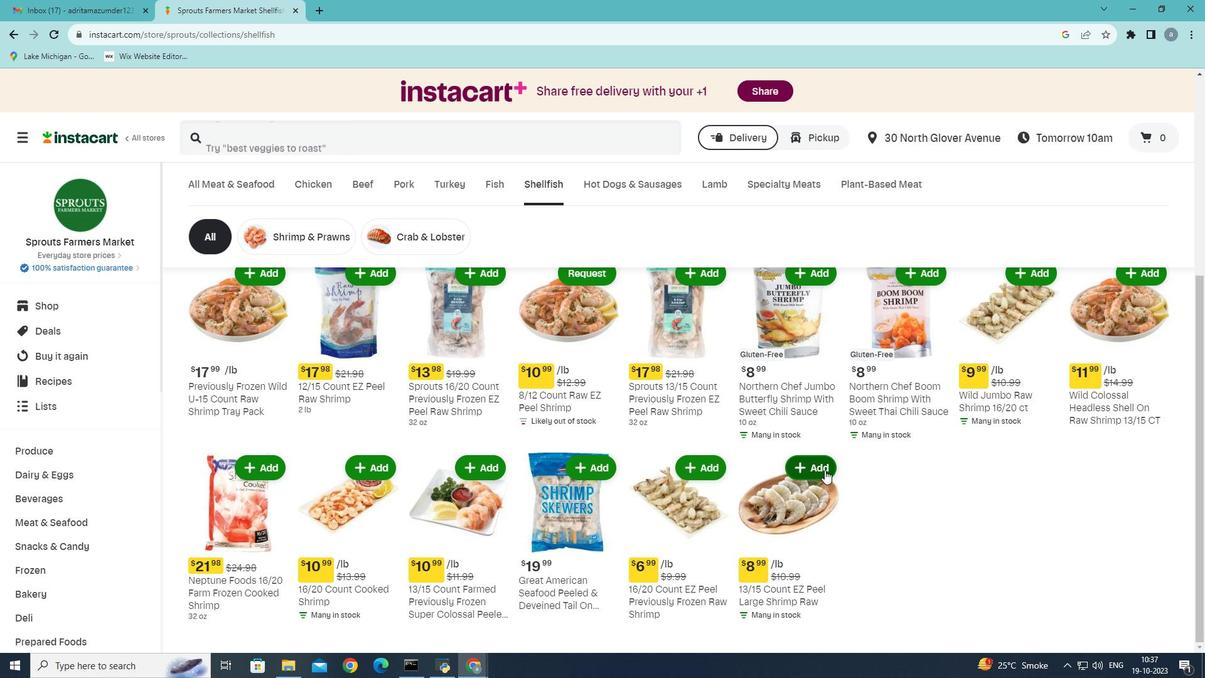 
Action: Mouse pressed left at (825, 470)
Screenshot: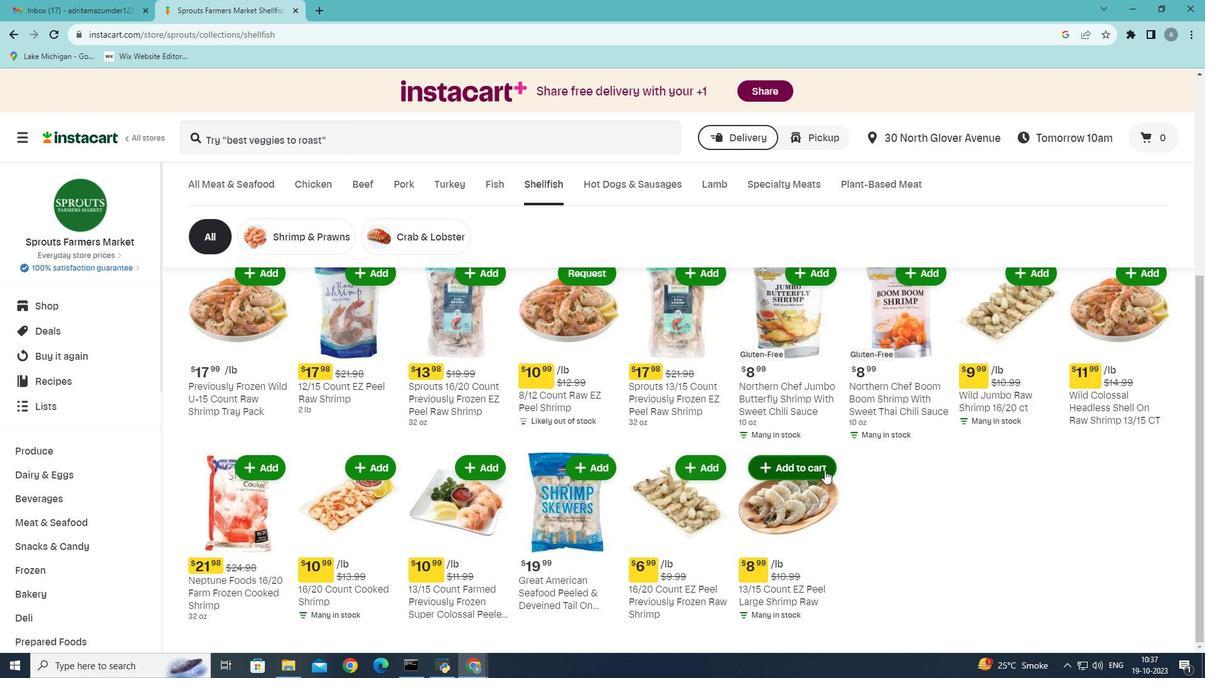 
Action: Mouse moved to (673, 496)
Screenshot: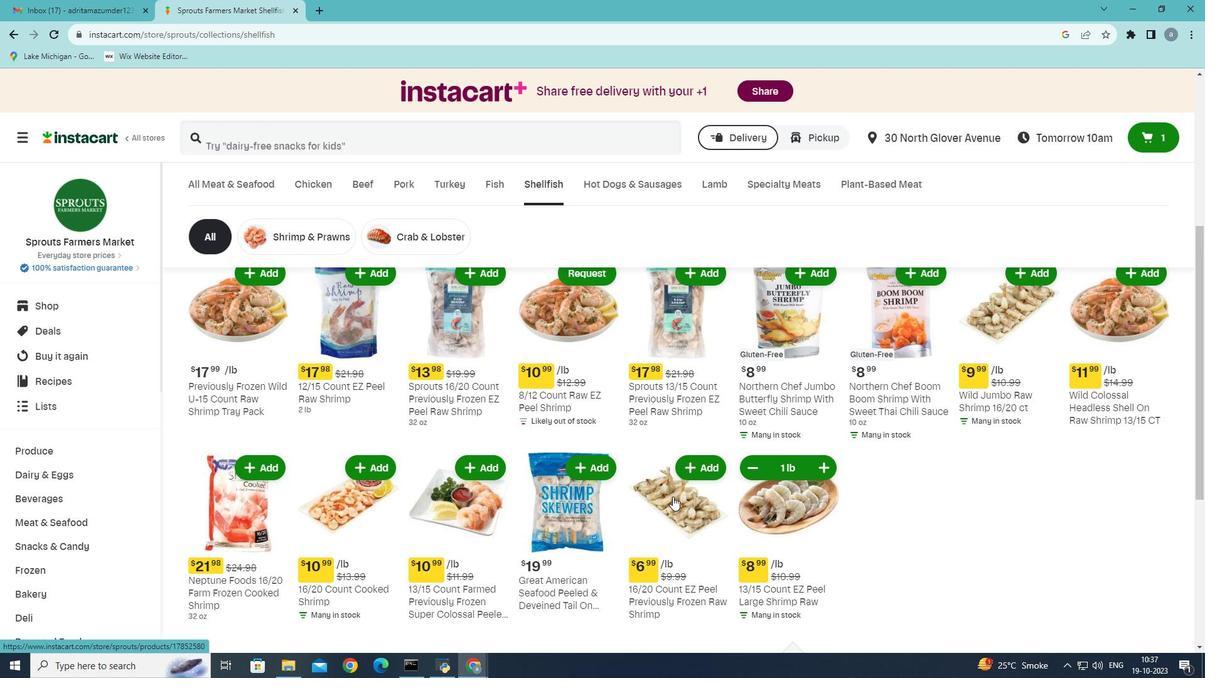 
